Task: Customize the sidebar for the builder.
Action: Mouse moved to (1298, 93)
Screenshot: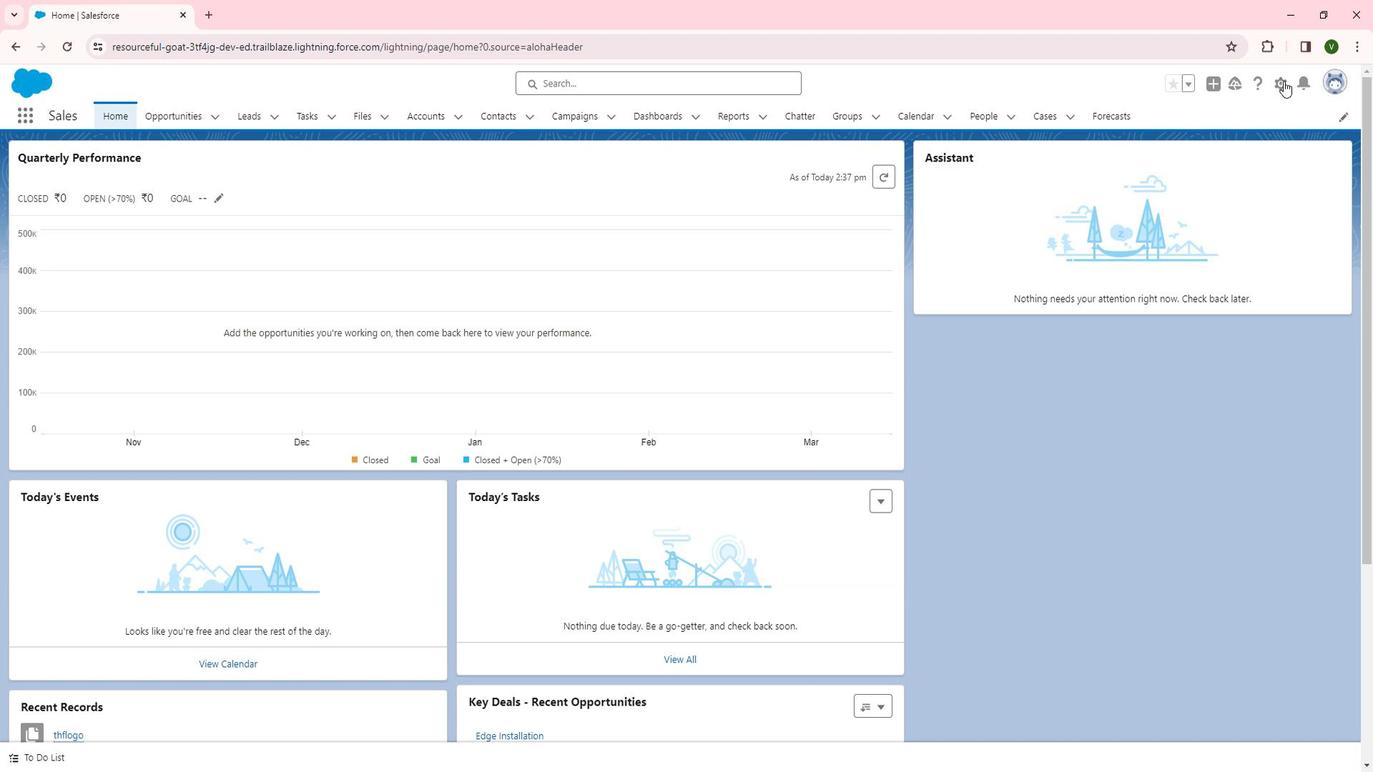 
Action: Mouse pressed left at (1298, 93)
Screenshot: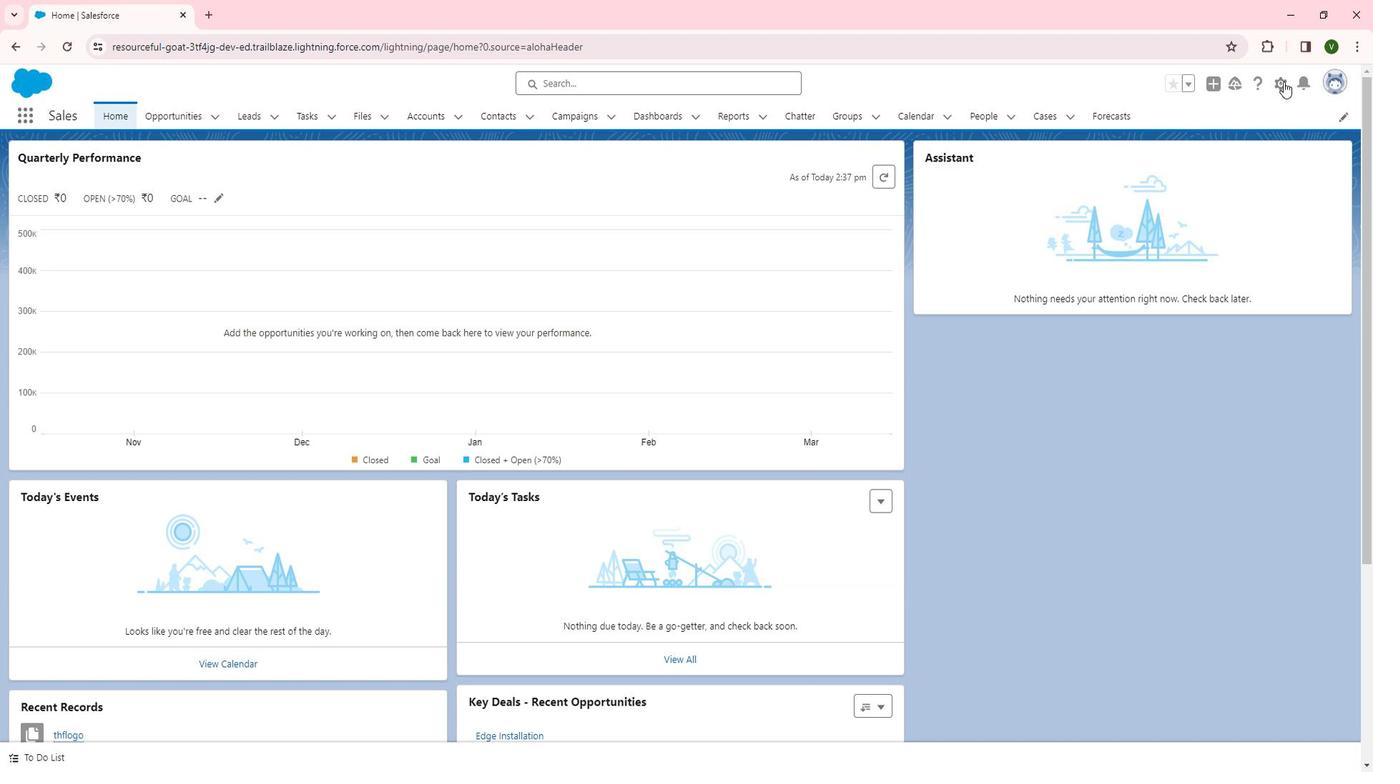 
Action: Mouse moved to (1255, 134)
Screenshot: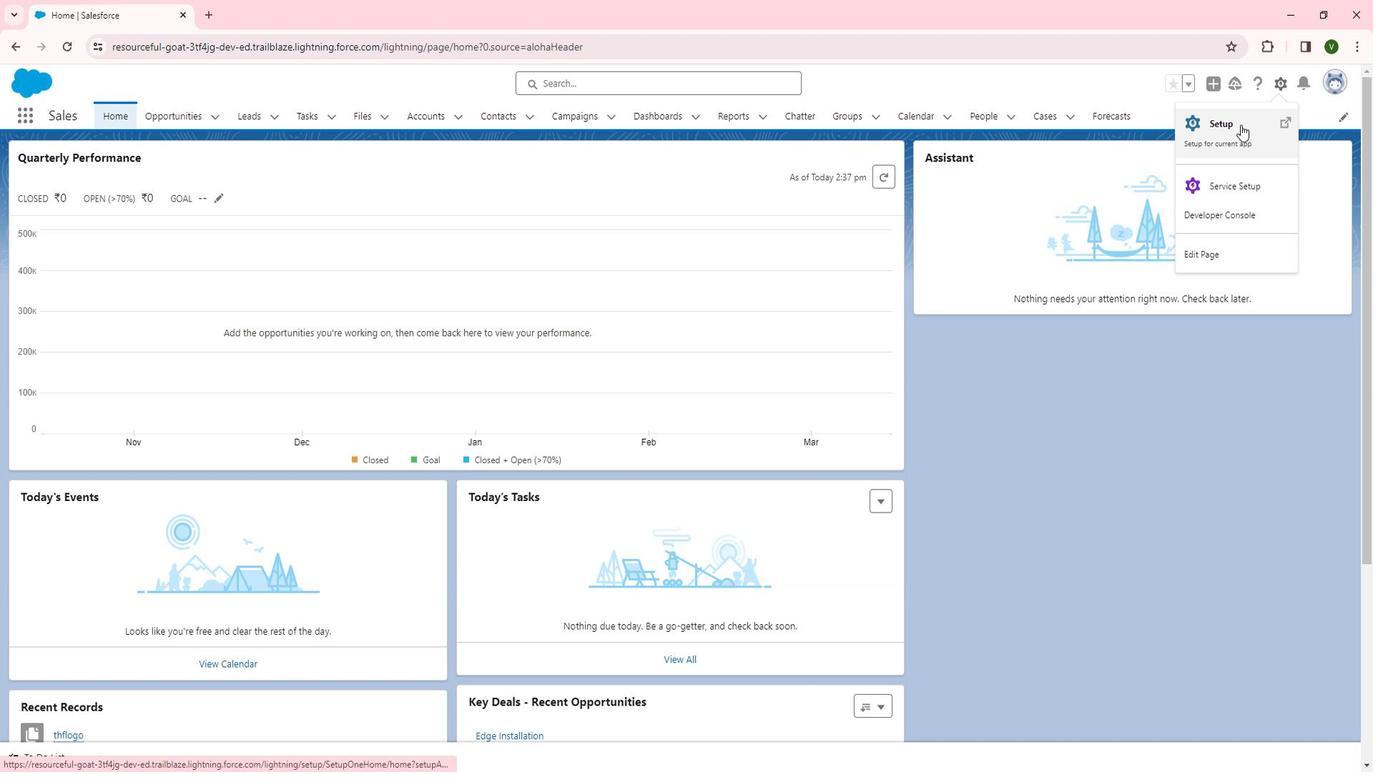 
Action: Mouse pressed left at (1255, 134)
Screenshot: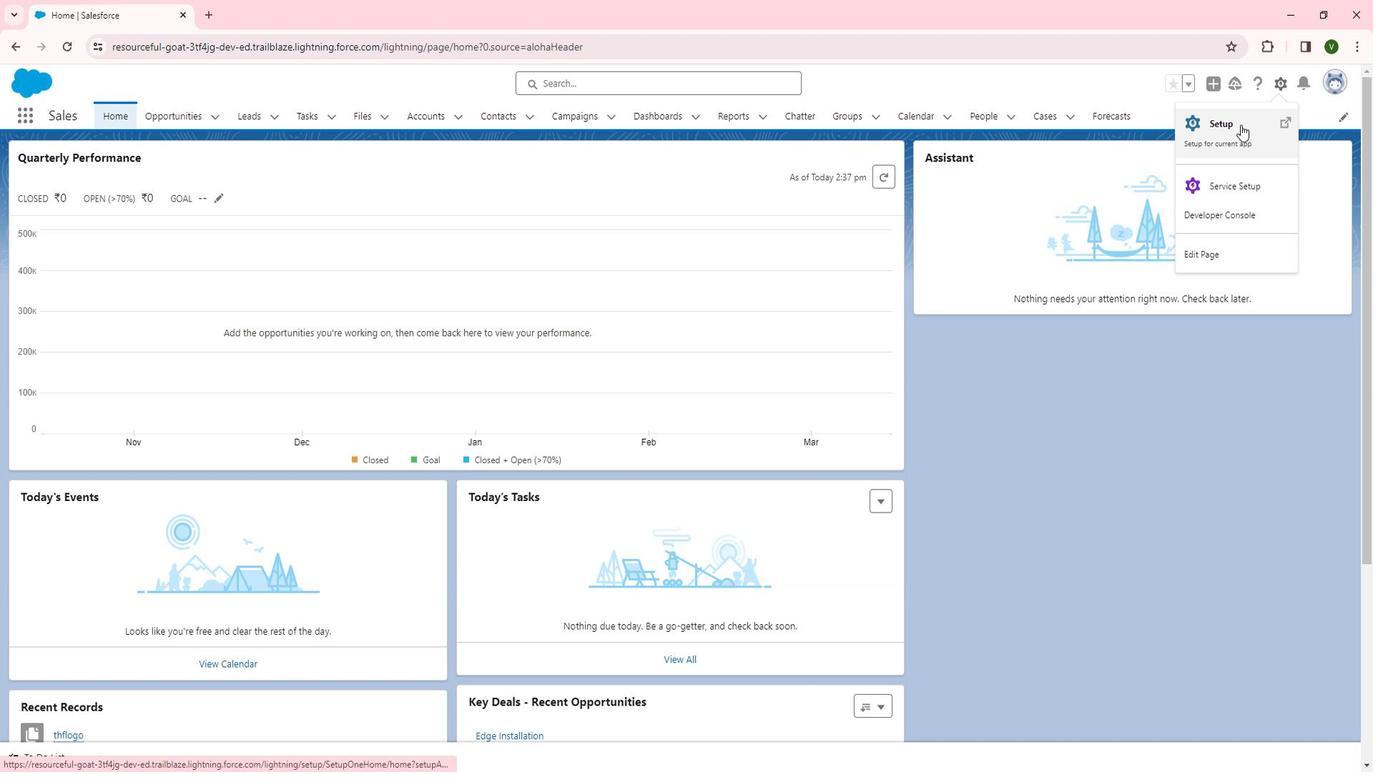 
Action: Mouse moved to (128, 459)
Screenshot: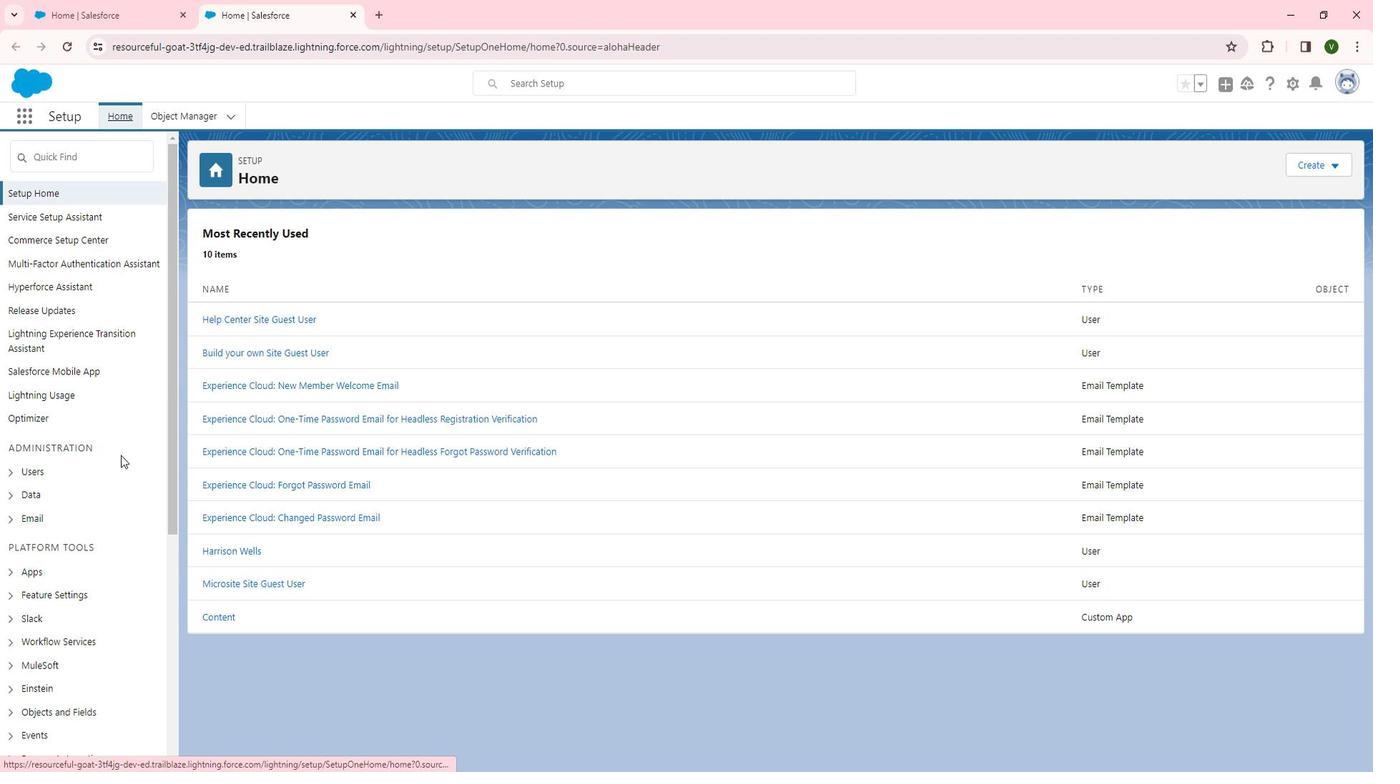 
Action: Mouse scrolled (128, 458) with delta (0, 0)
Screenshot: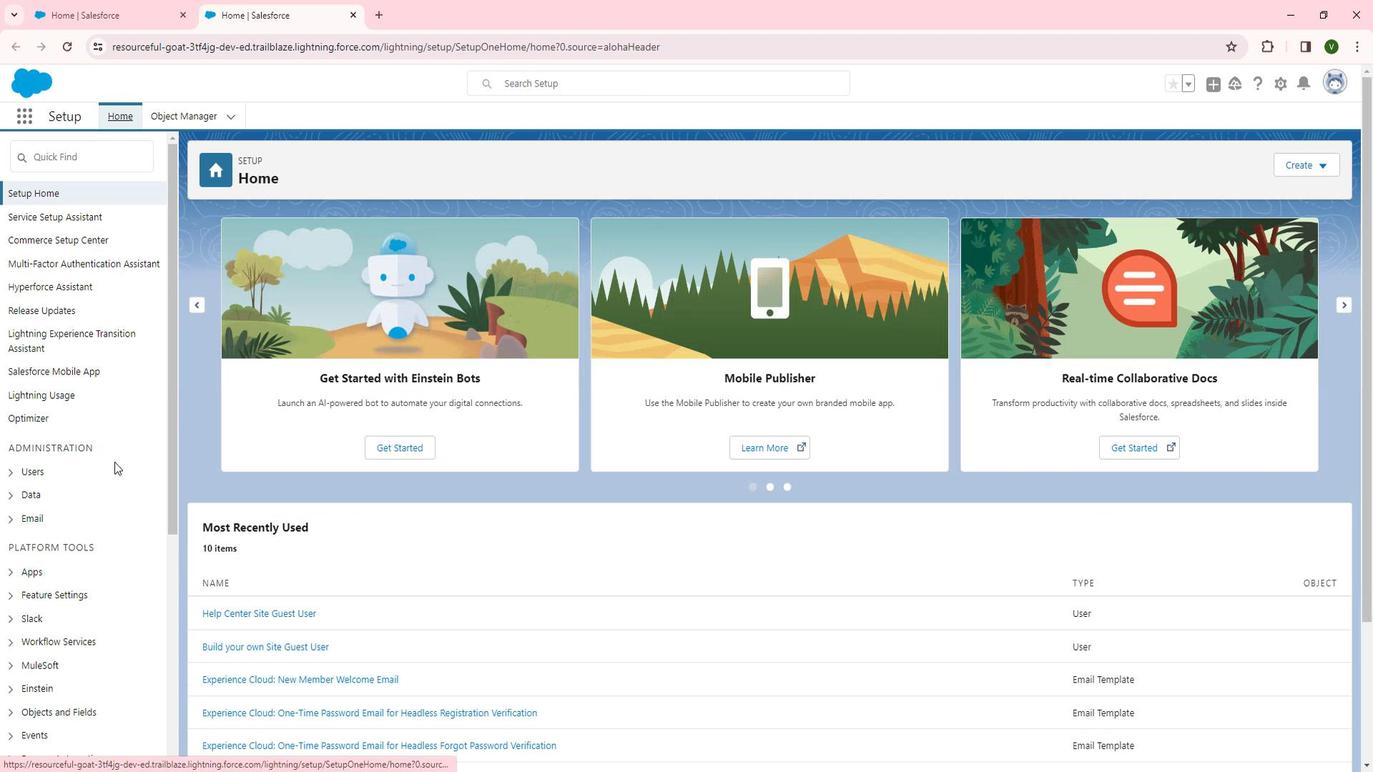 
Action: Mouse scrolled (128, 458) with delta (0, 0)
Screenshot: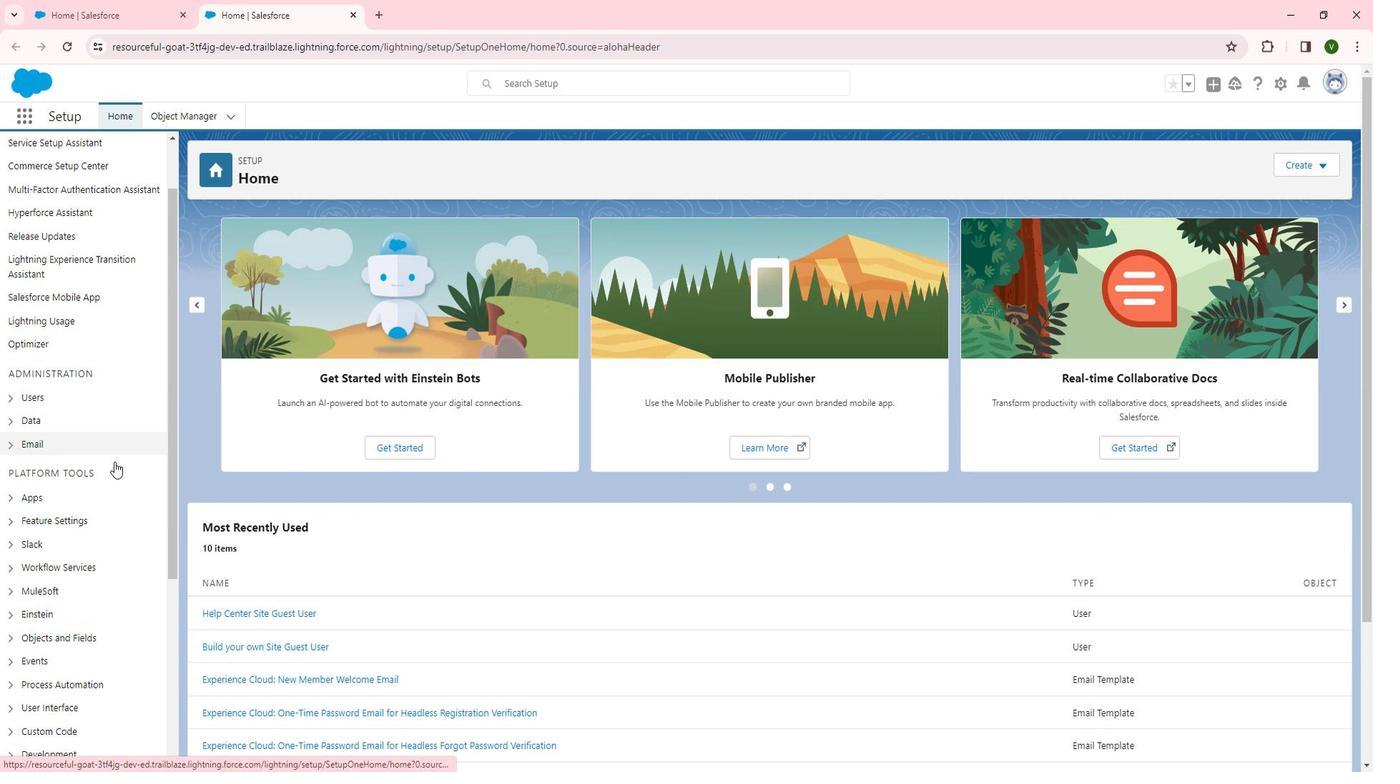 
Action: Mouse moved to (64, 443)
Screenshot: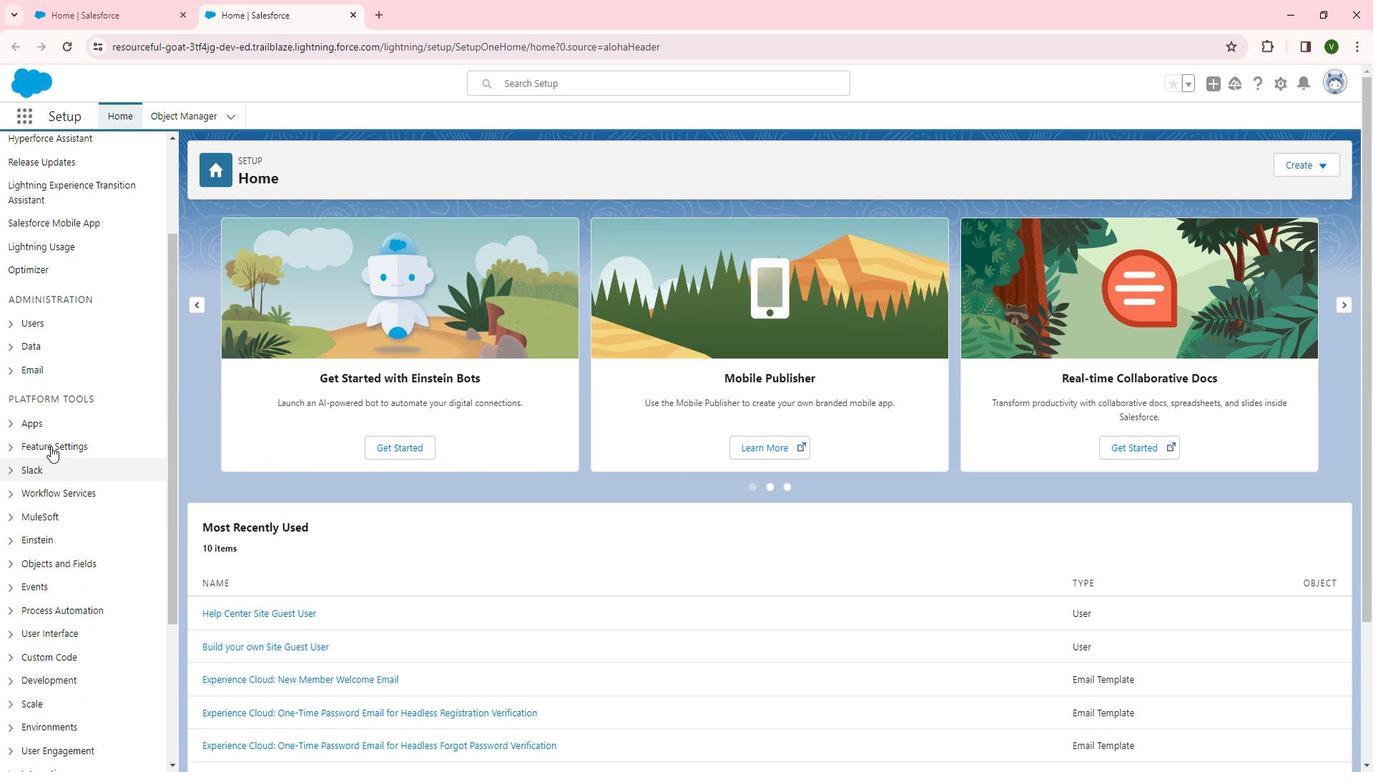 
Action: Mouse pressed left at (64, 443)
Screenshot: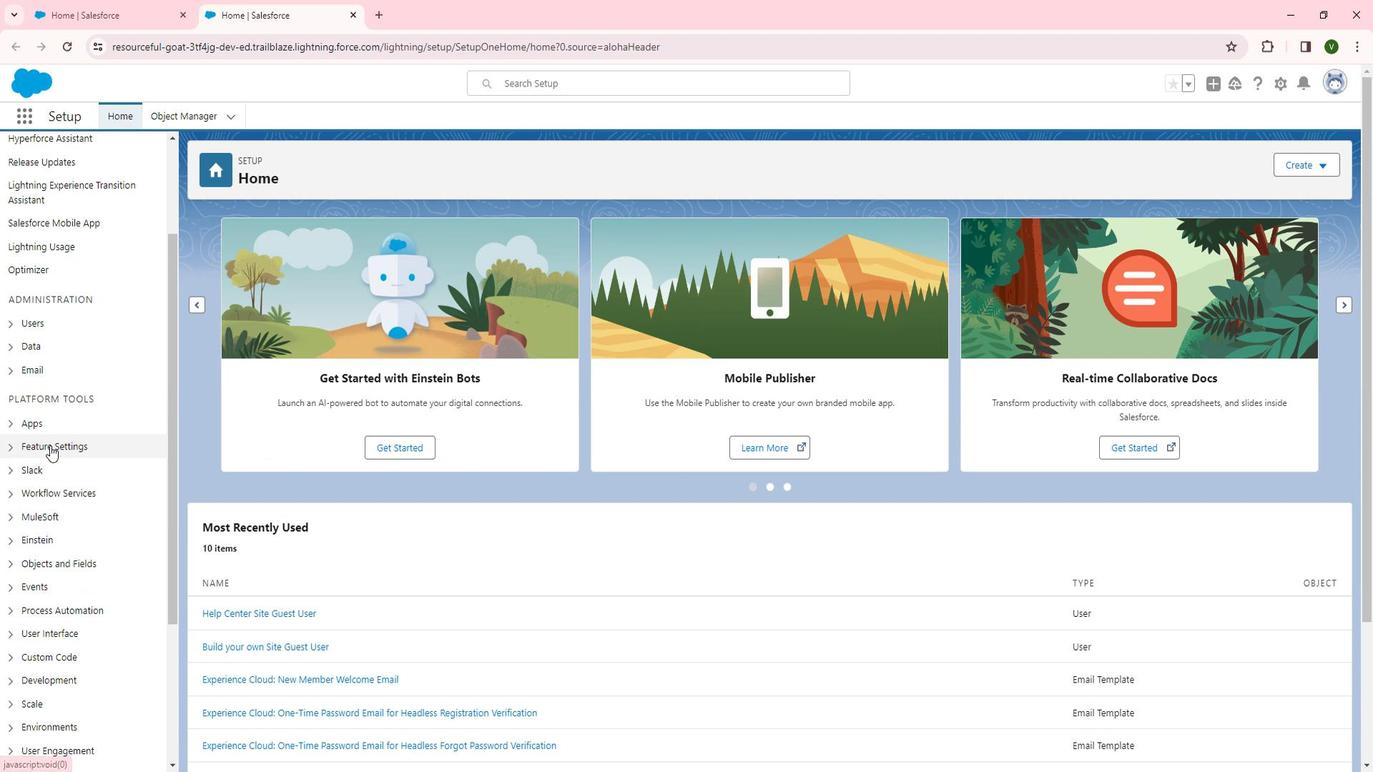 
Action: Mouse scrolled (64, 442) with delta (0, 0)
Screenshot: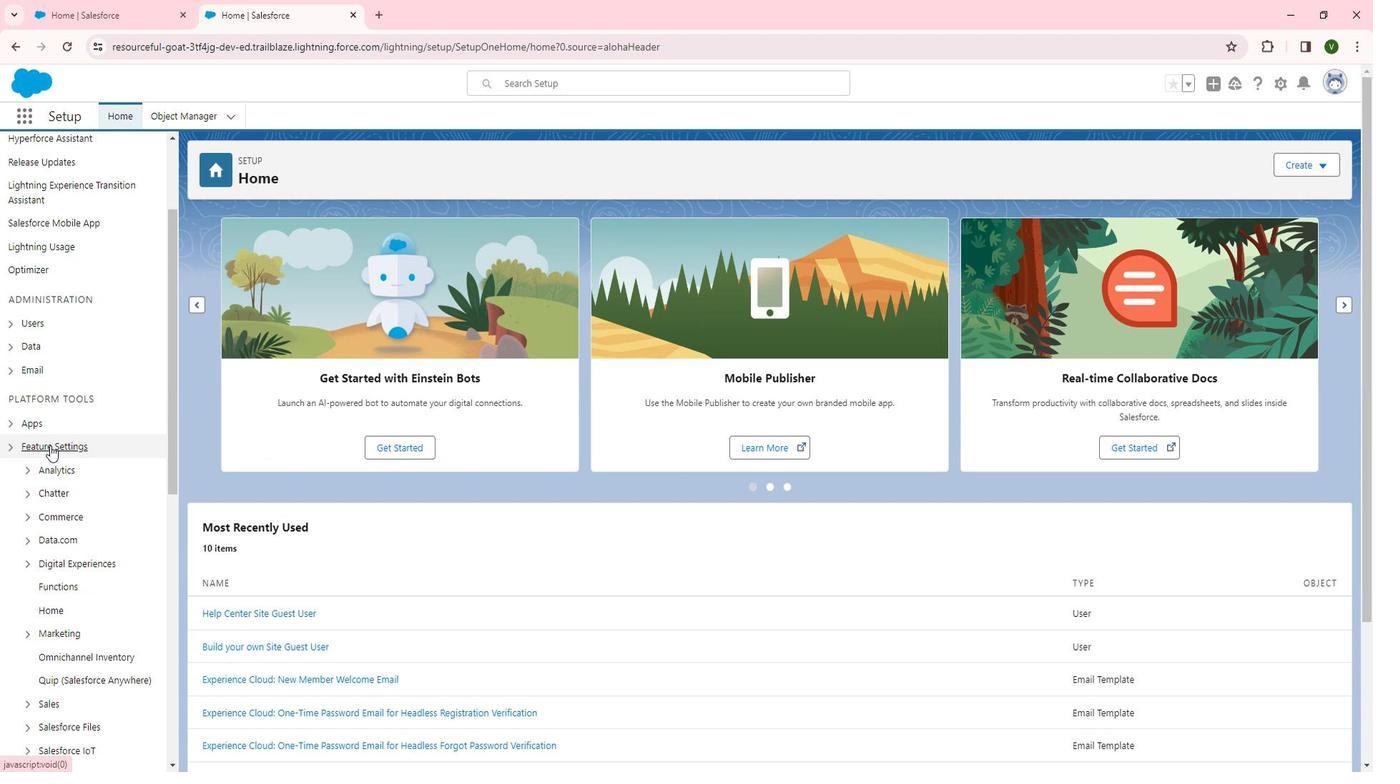 
Action: Mouse scrolled (64, 442) with delta (0, 0)
Screenshot: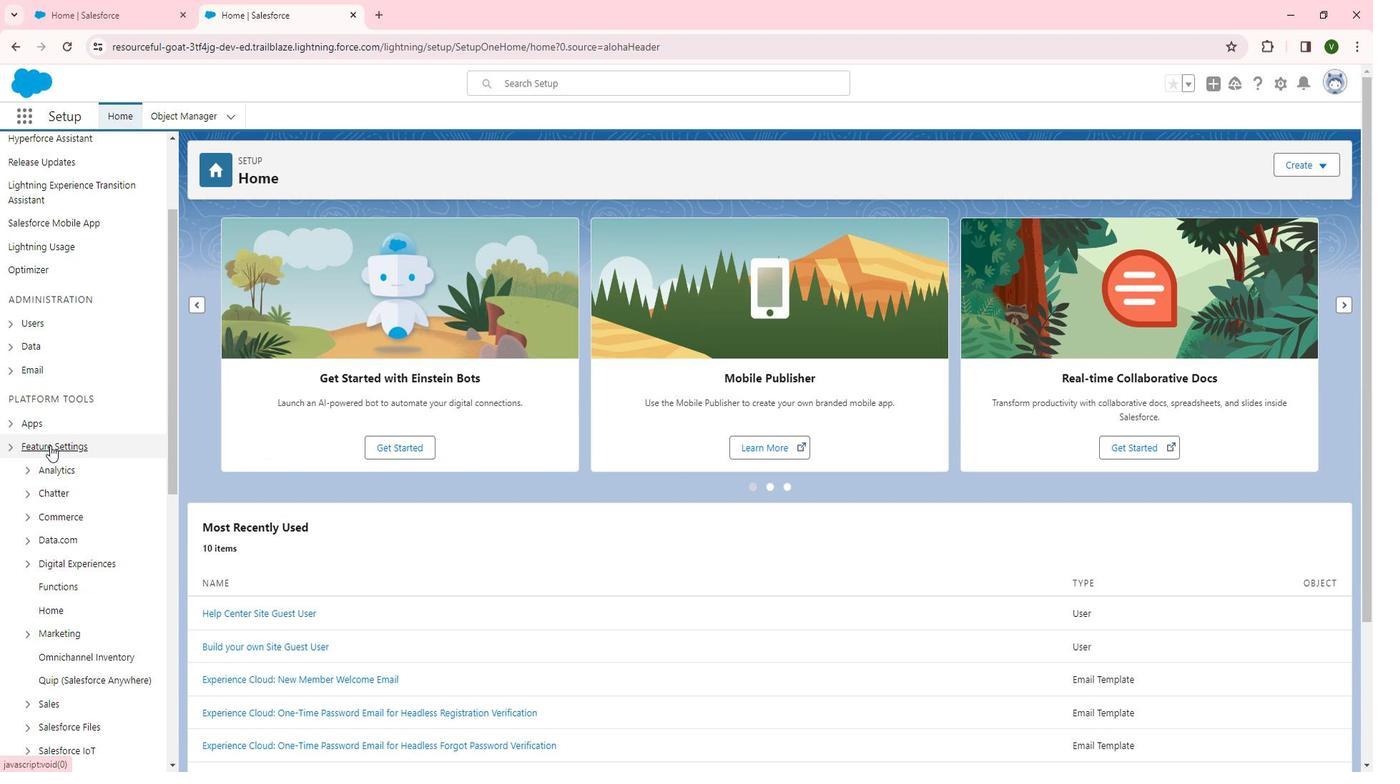 
Action: Mouse moved to (100, 411)
Screenshot: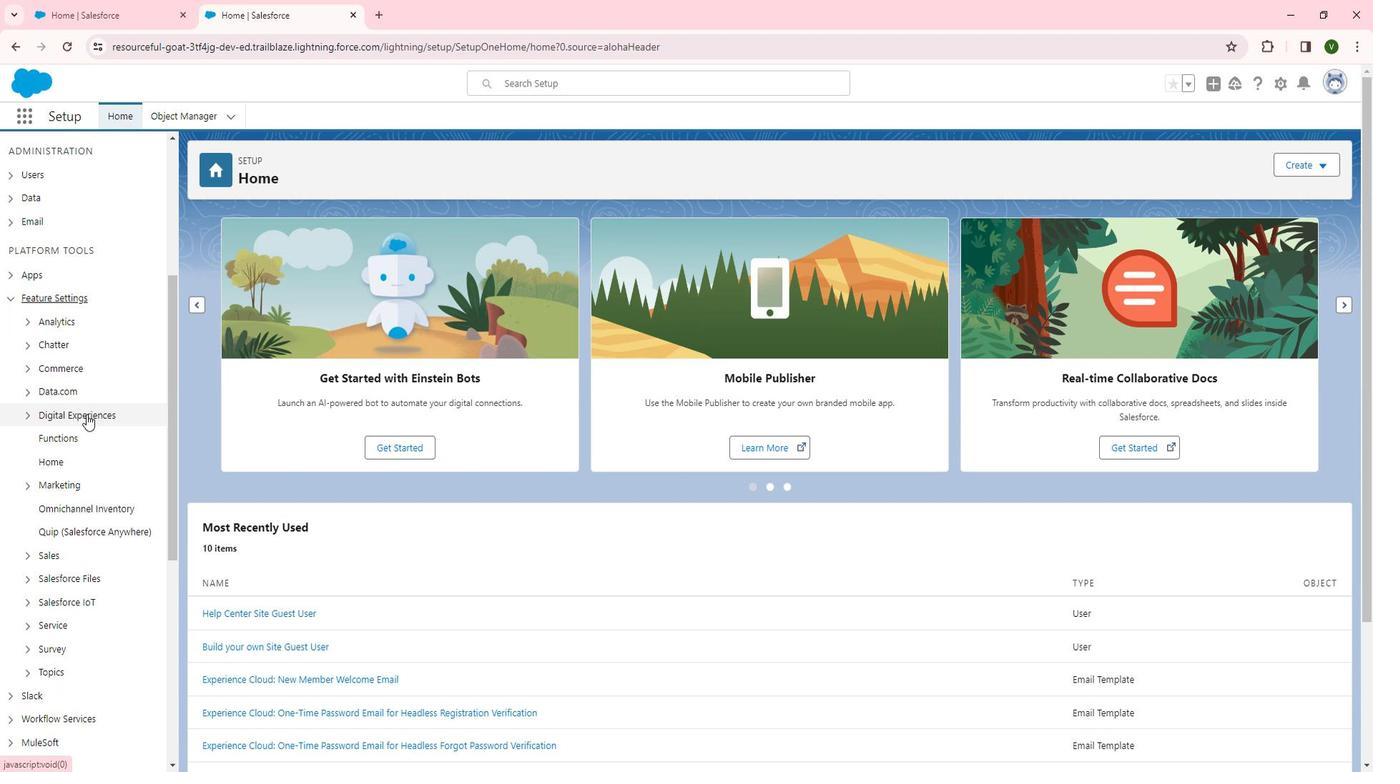 
Action: Mouse pressed left at (100, 411)
Screenshot: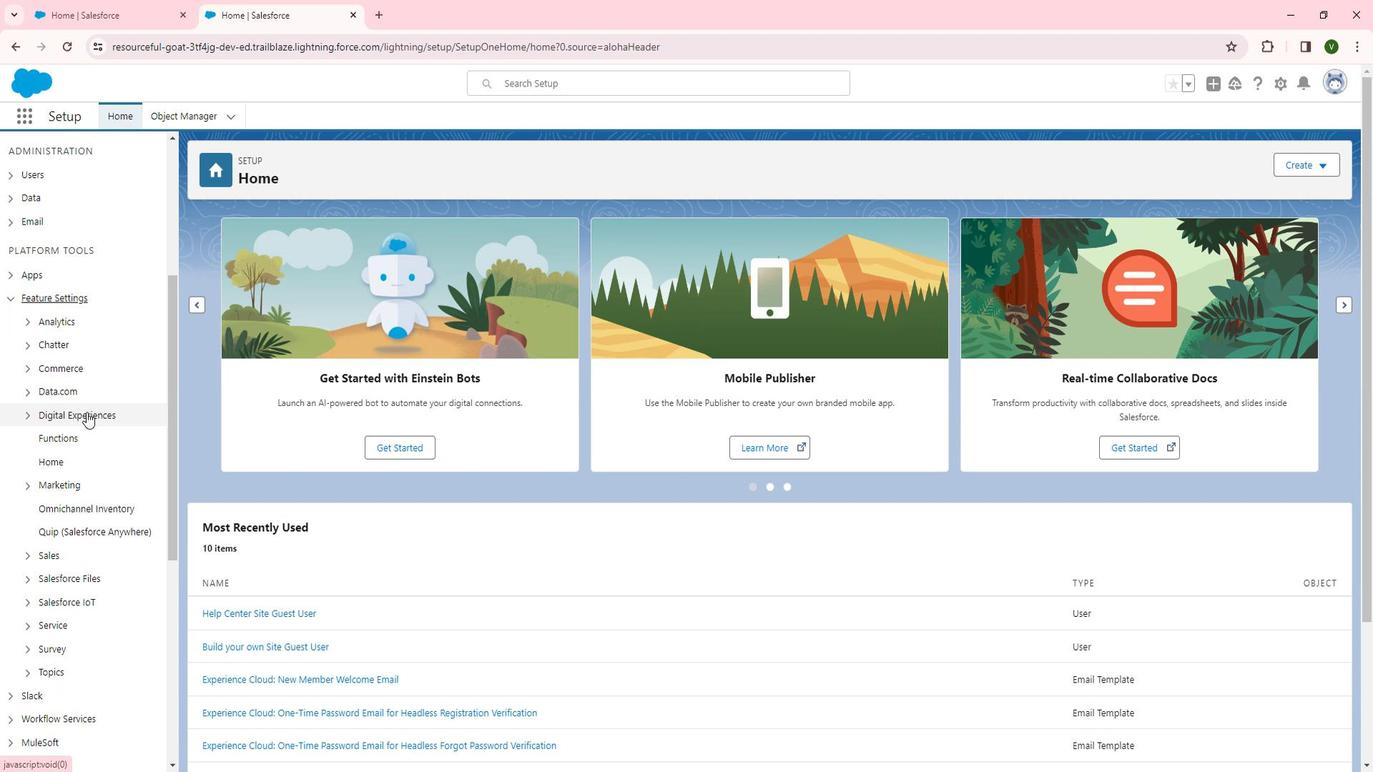 
Action: Mouse moved to (86, 436)
Screenshot: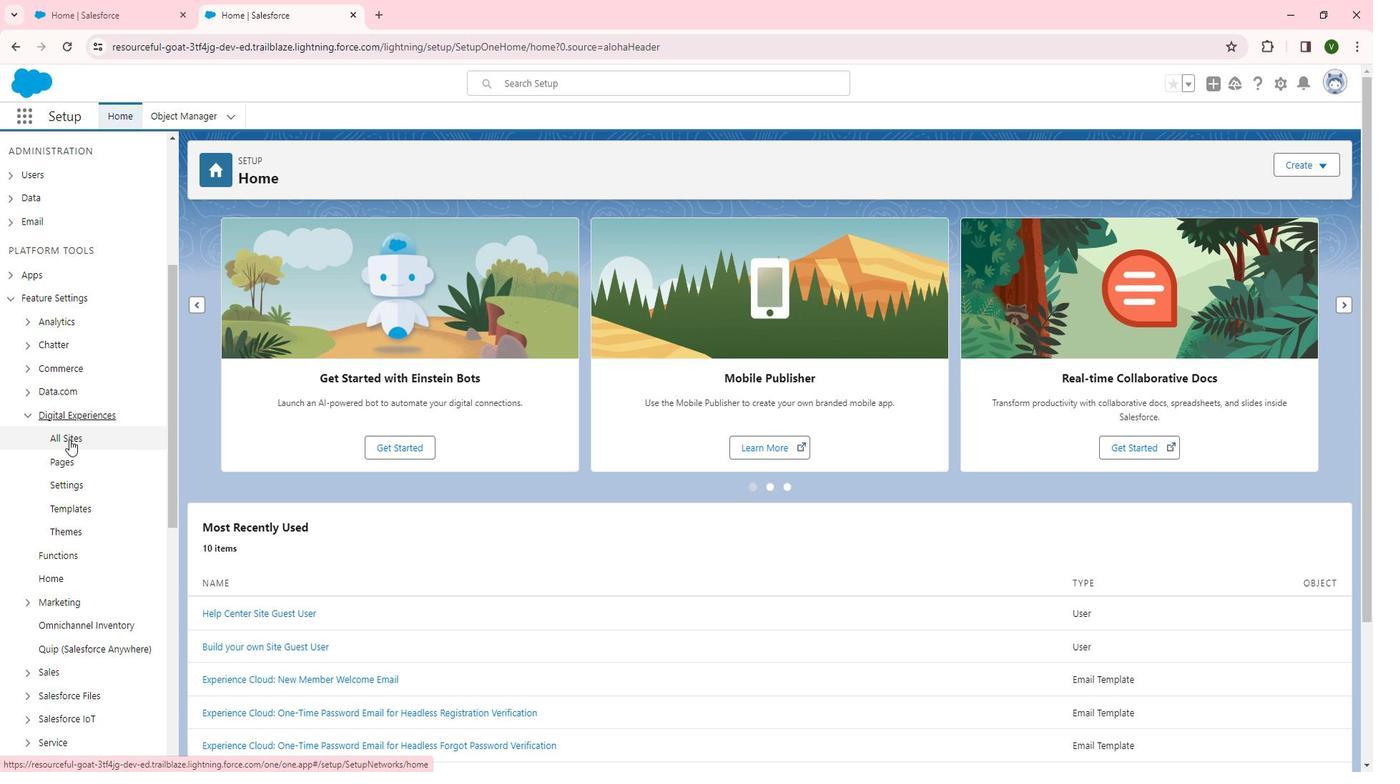 
Action: Mouse pressed left at (86, 436)
Screenshot: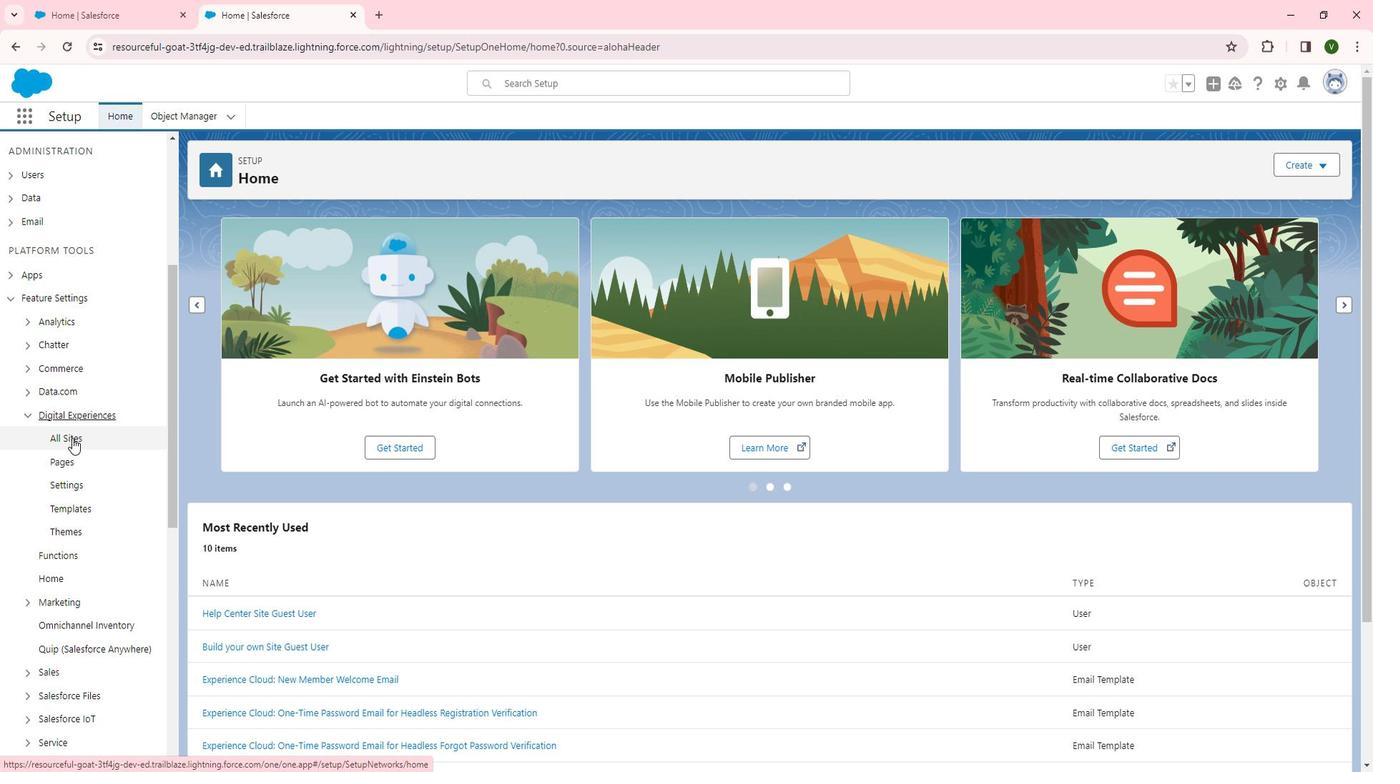 
Action: Mouse moved to (235, 378)
Screenshot: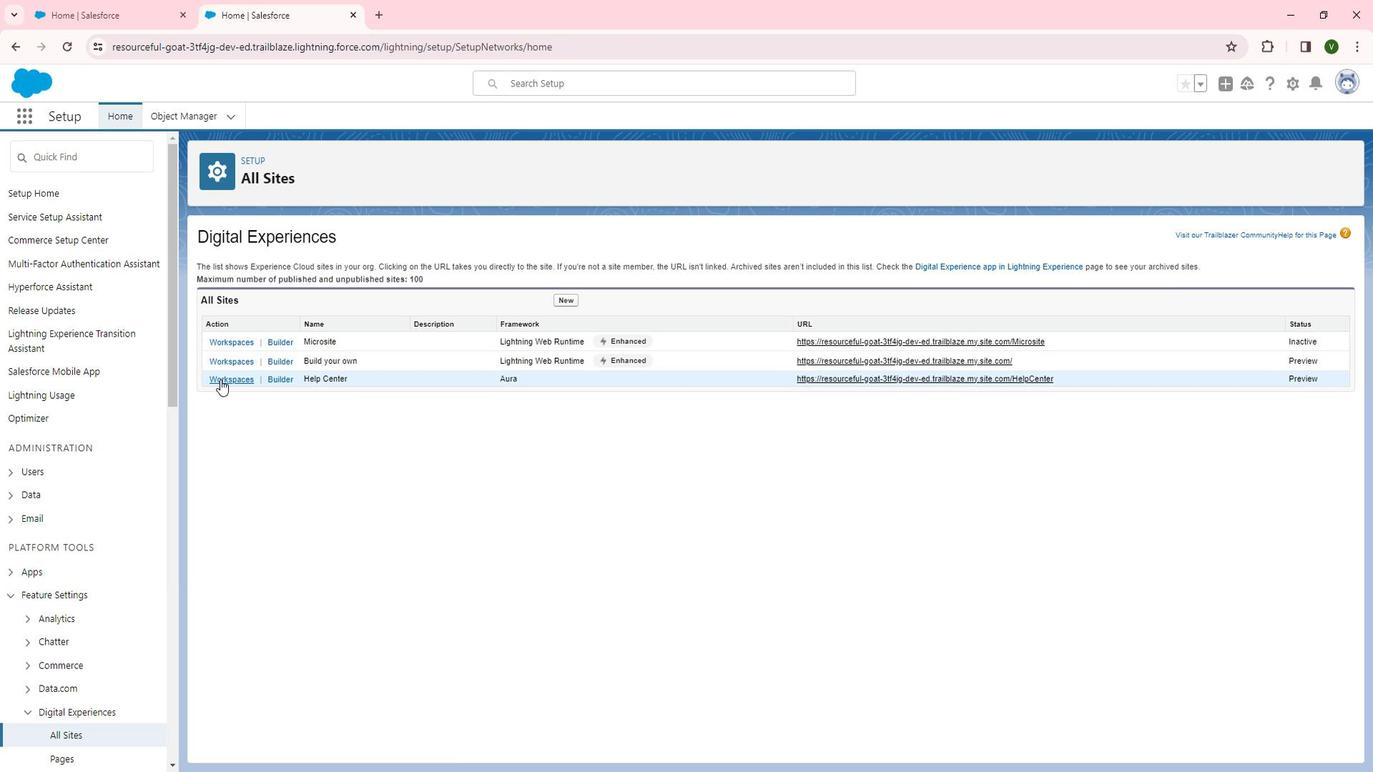 
Action: Mouse pressed left at (235, 378)
Screenshot: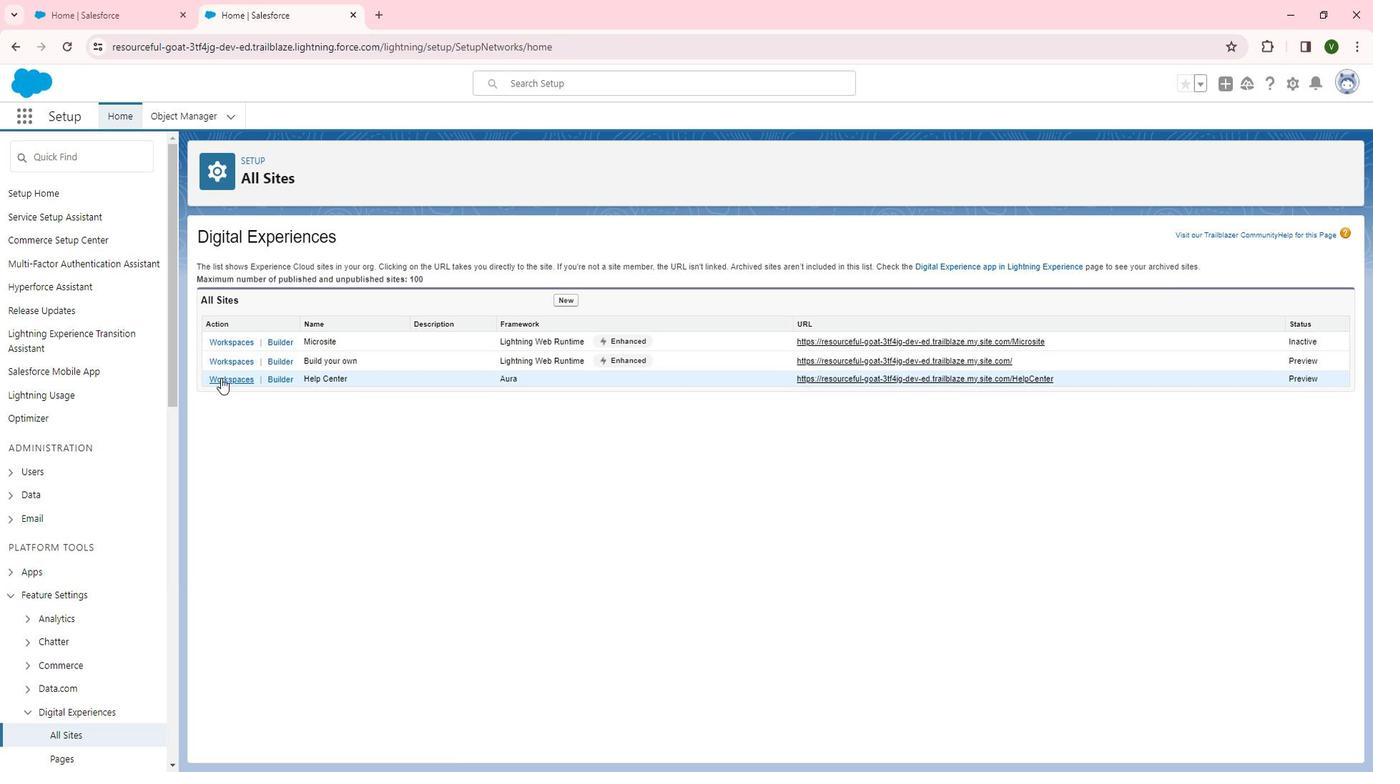 
Action: Mouse moved to (213, 345)
Screenshot: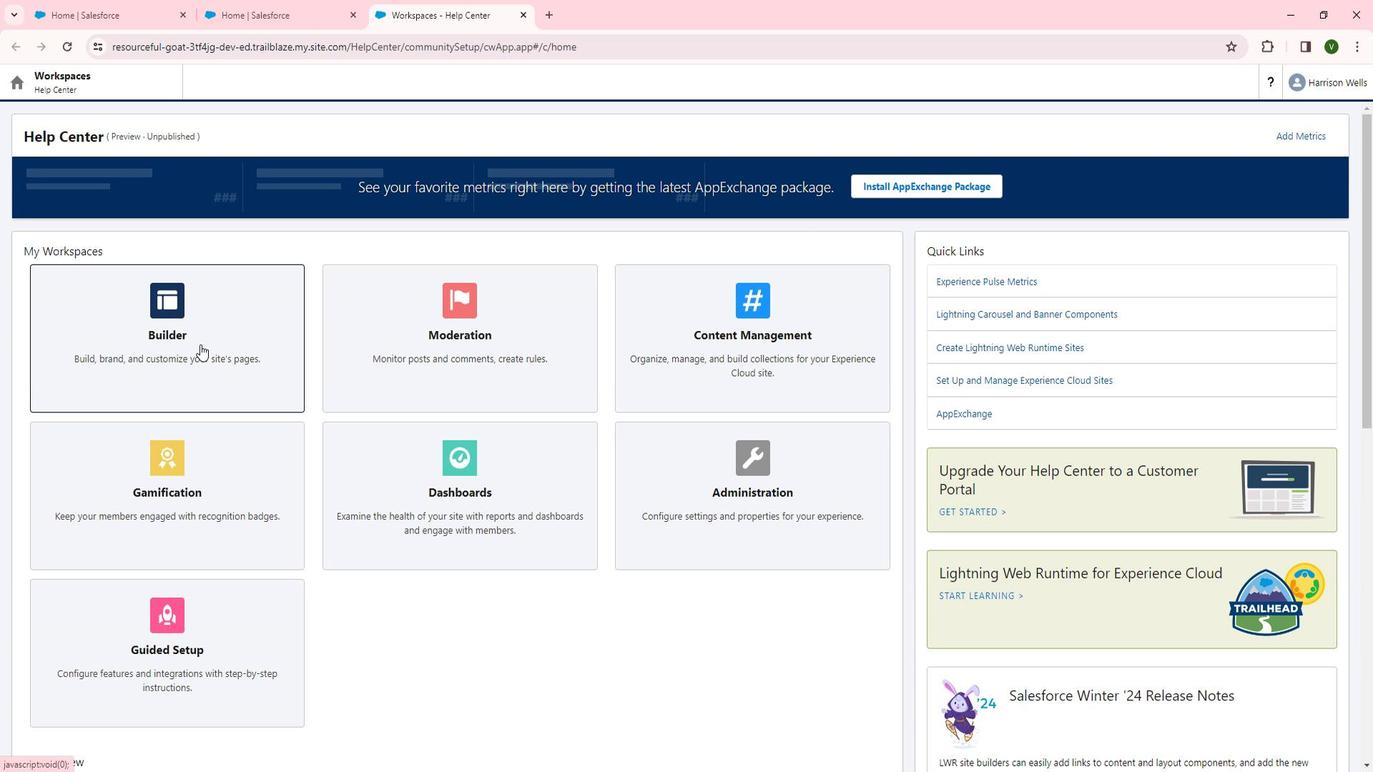 
Action: Mouse pressed left at (213, 345)
Screenshot: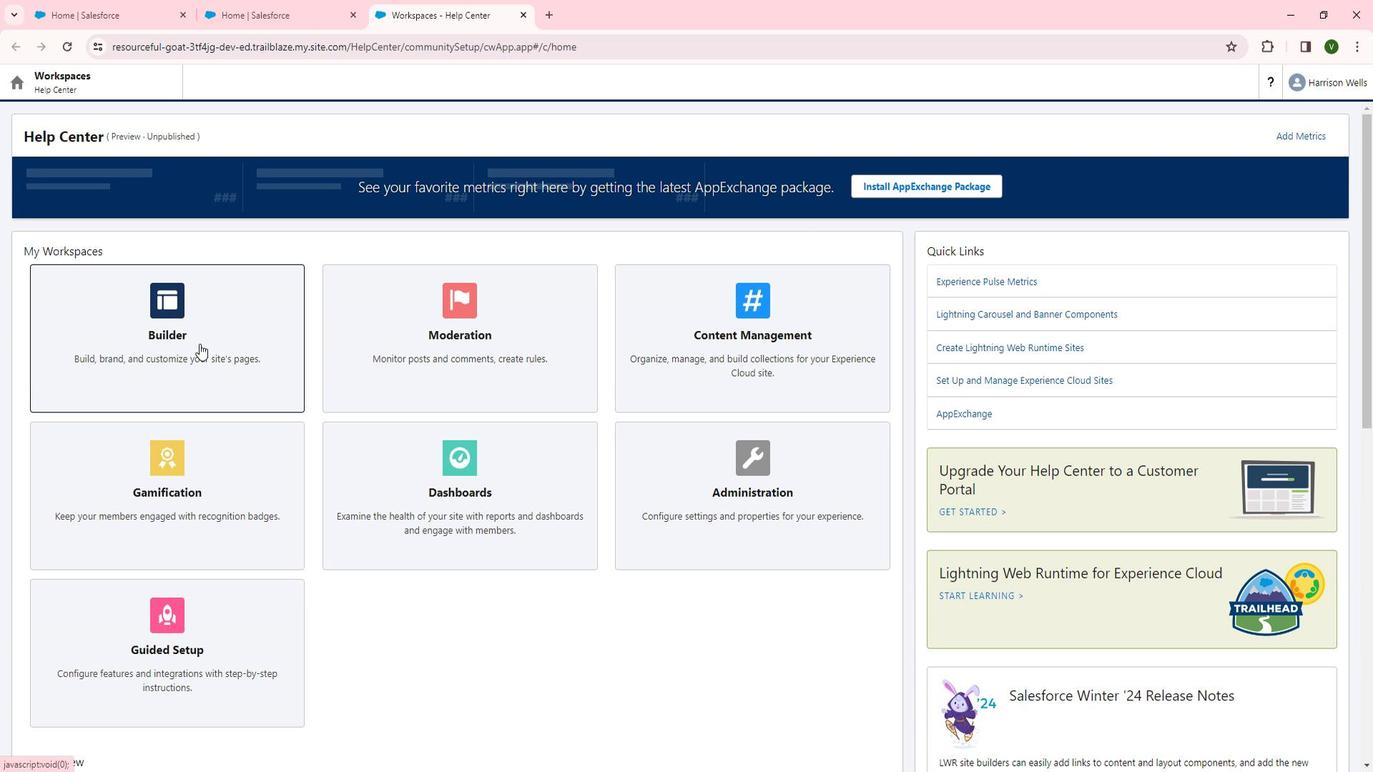 
Action: Mouse moved to (39, 219)
Screenshot: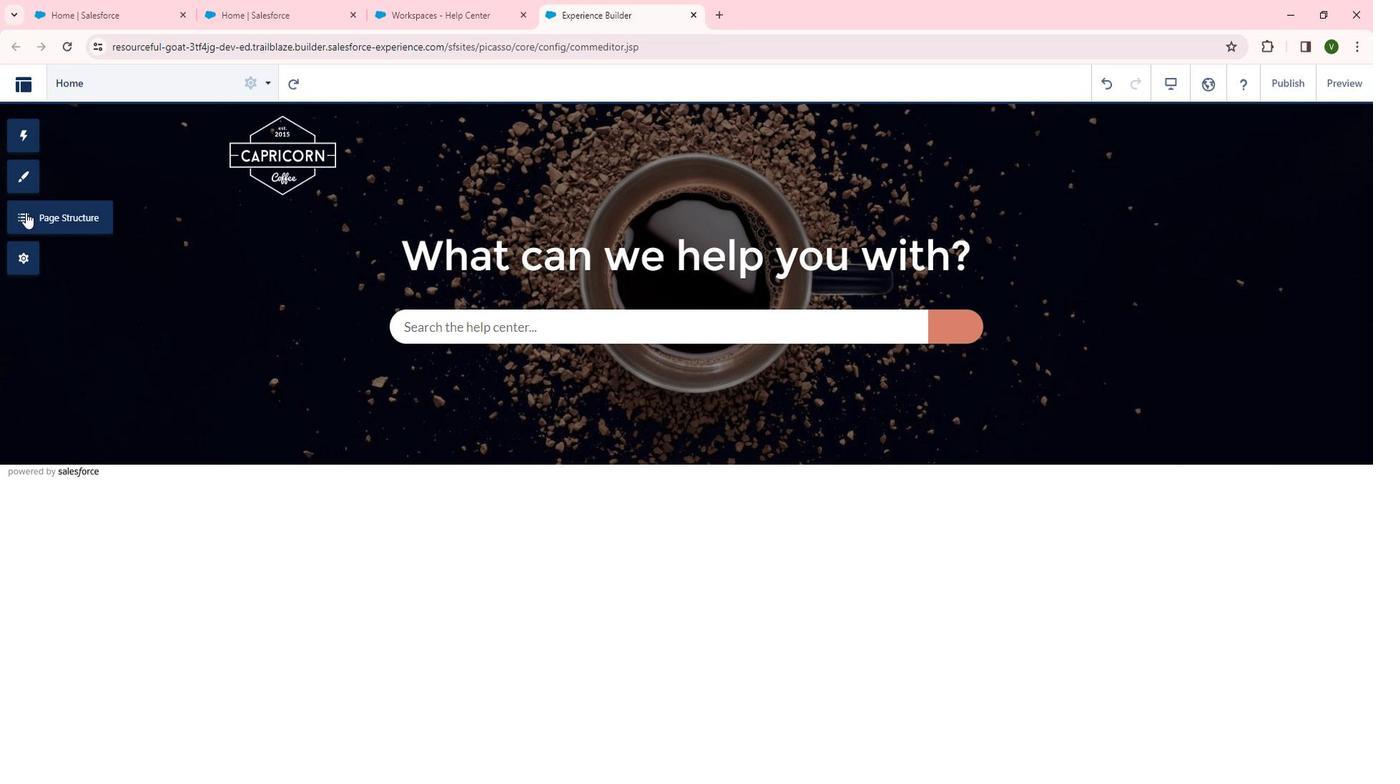 
Action: Mouse pressed left at (39, 219)
Screenshot: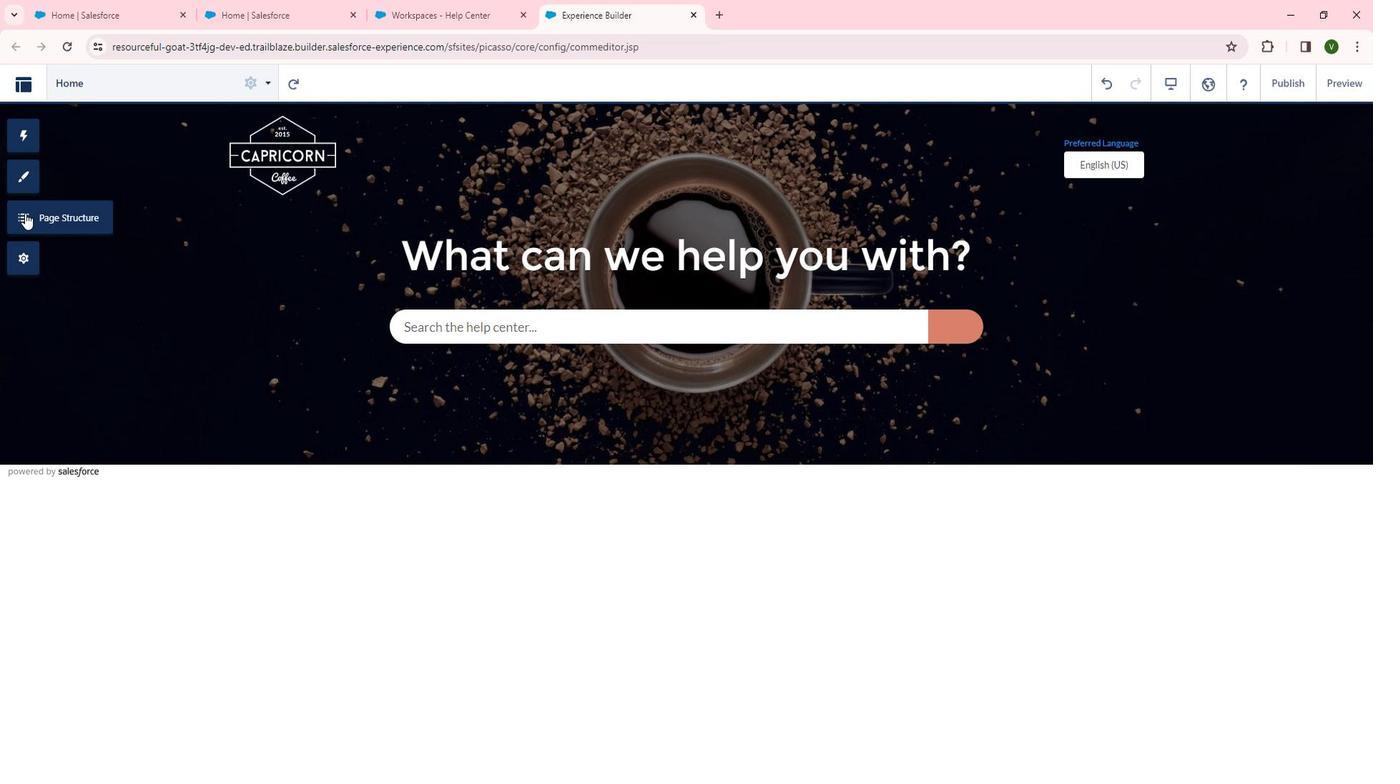 
Action: Mouse moved to (160, 467)
Screenshot: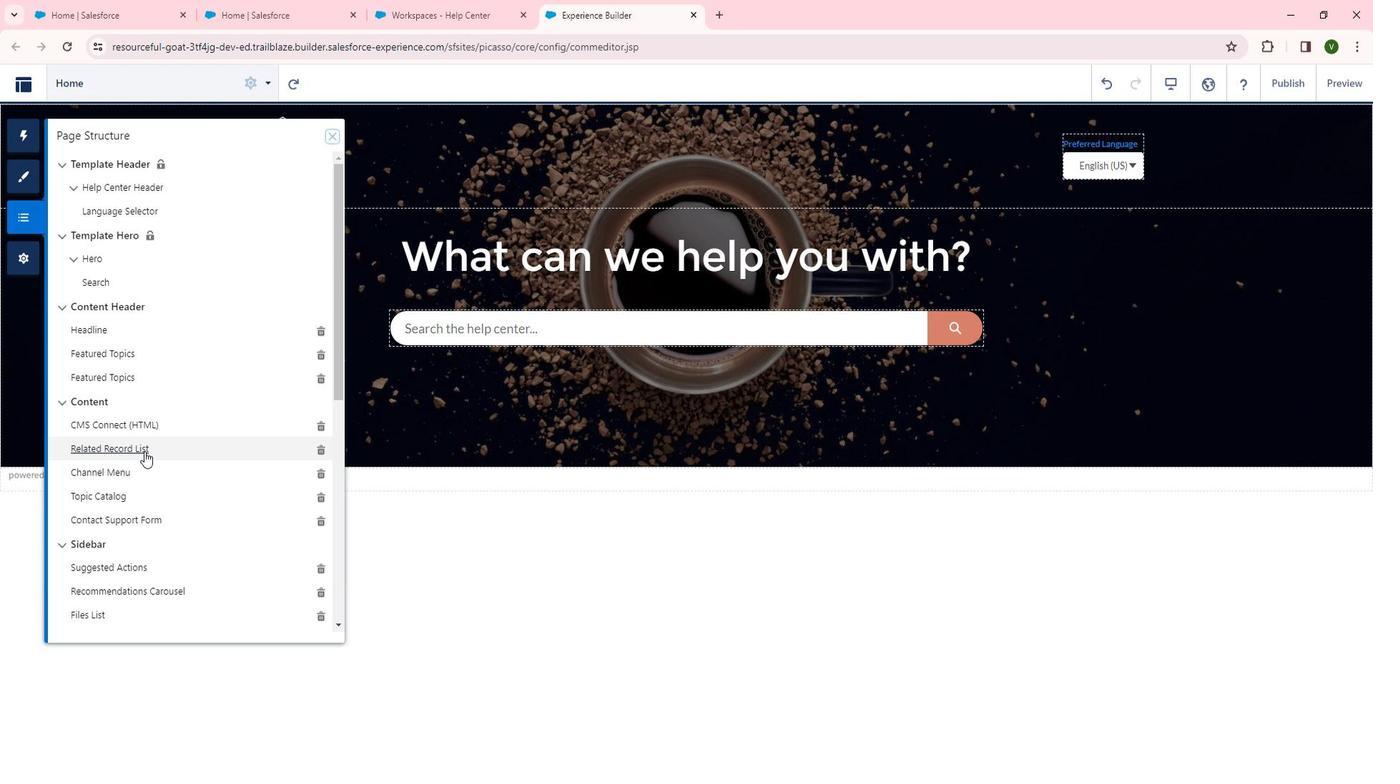 
Action: Mouse scrolled (160, 466) with delta (0, 0)
Screenshot: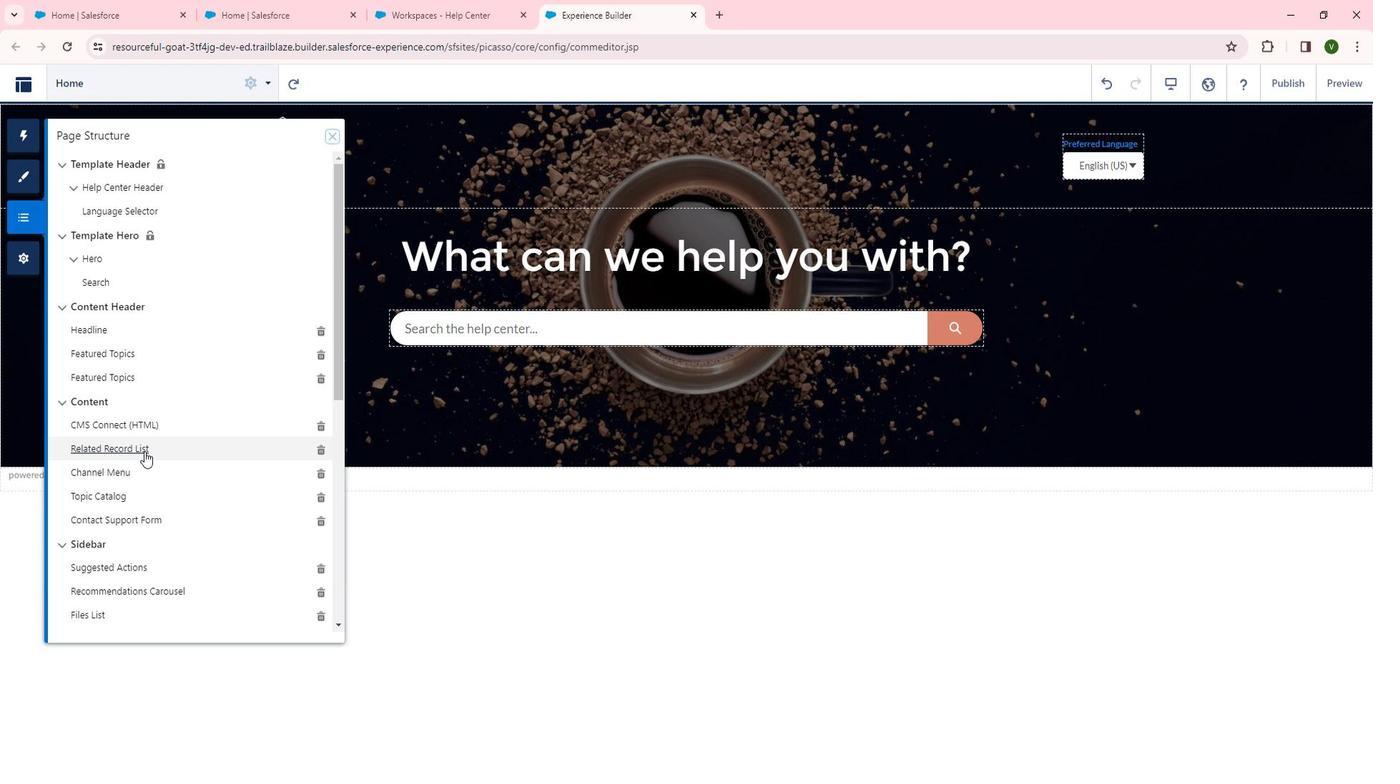 
Action: Mouse moved to (160, 469)
Screenshot: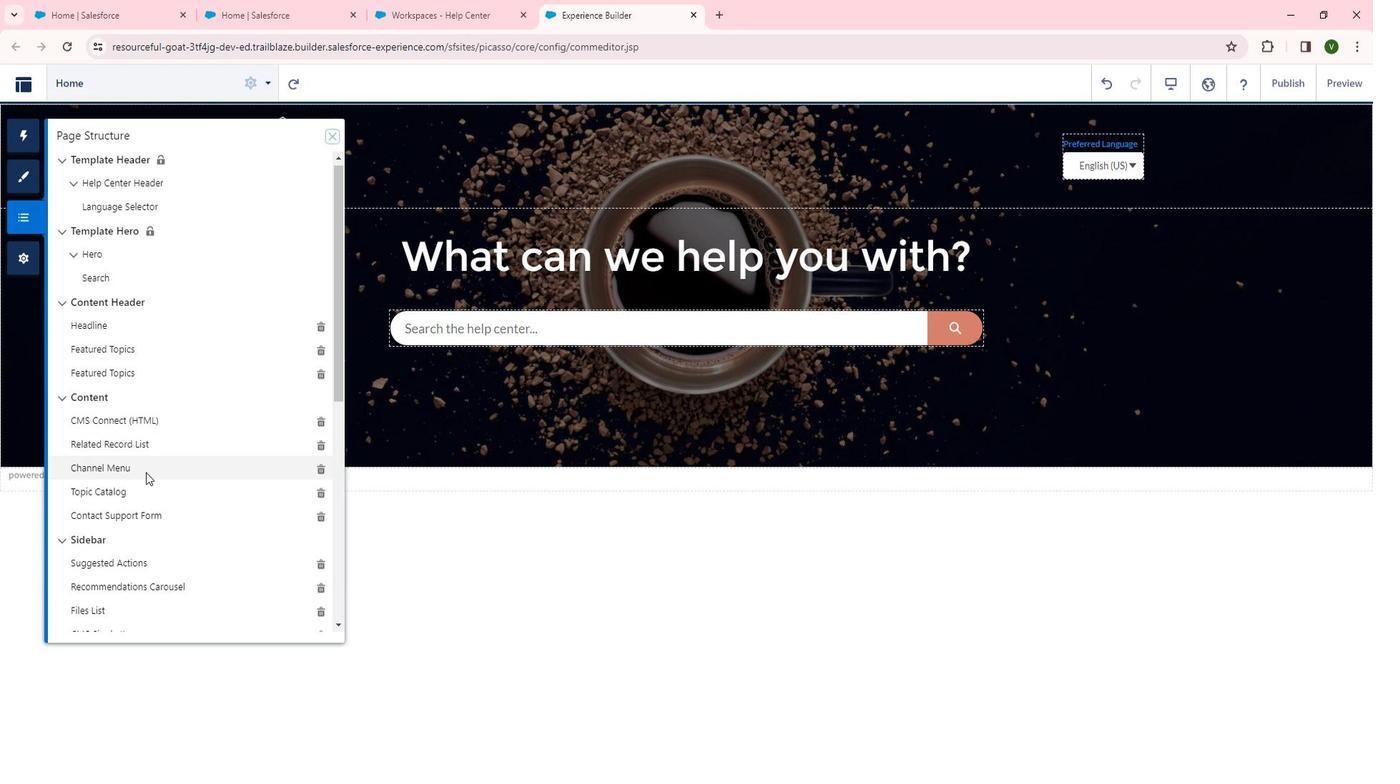 
Action: Mouse scrolled (160, 468) with delta (0, 0)
Screenshot: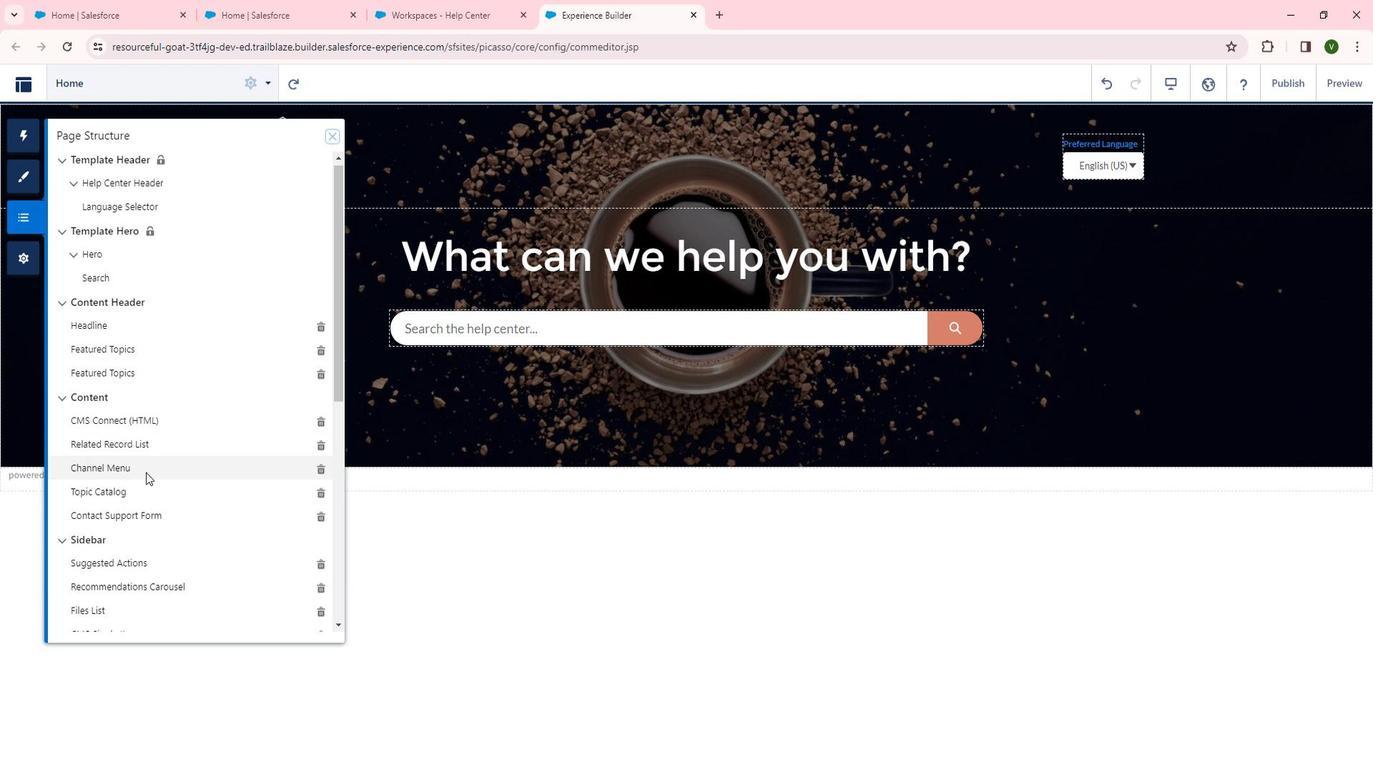 
Action: Mouse moved to (96, 463)
Screenshot: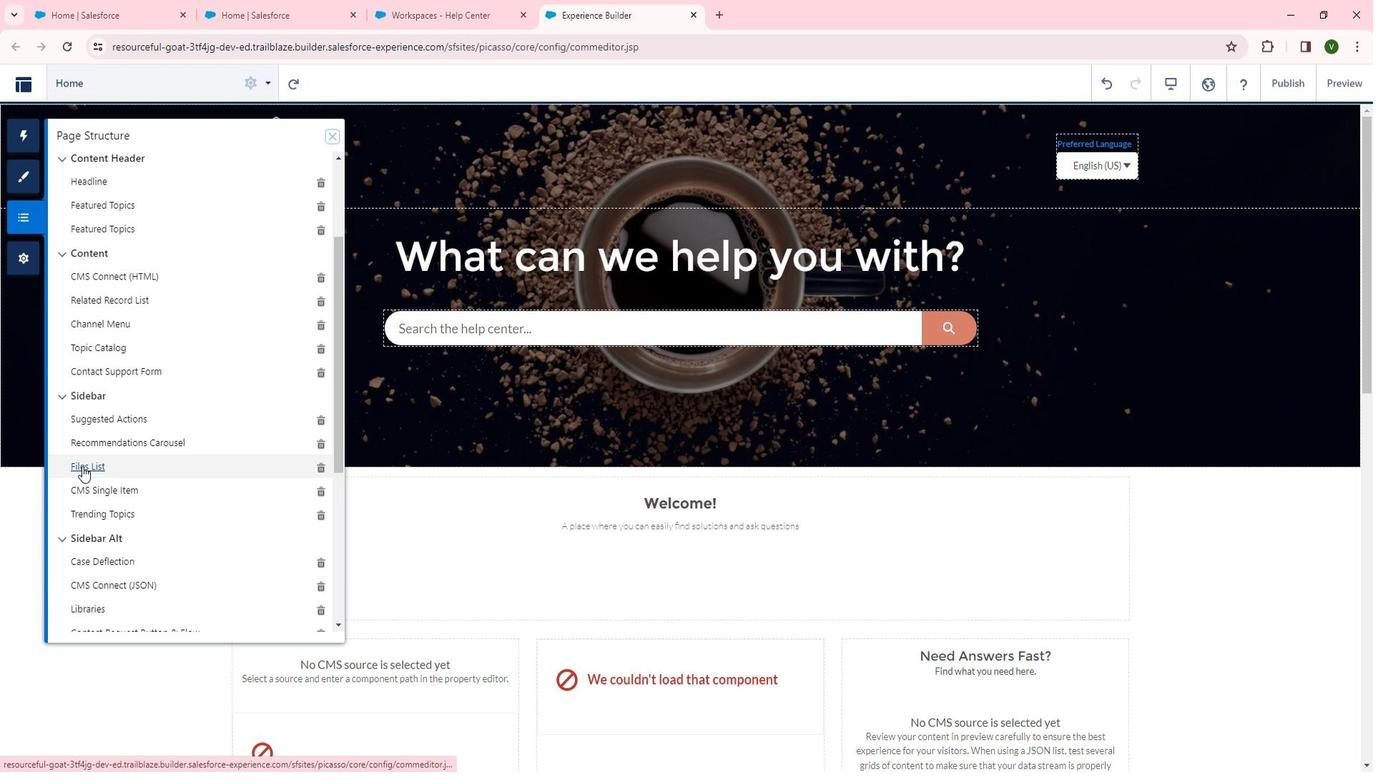 
Action: Mouse pressed left at (96, 463)
Screenshot: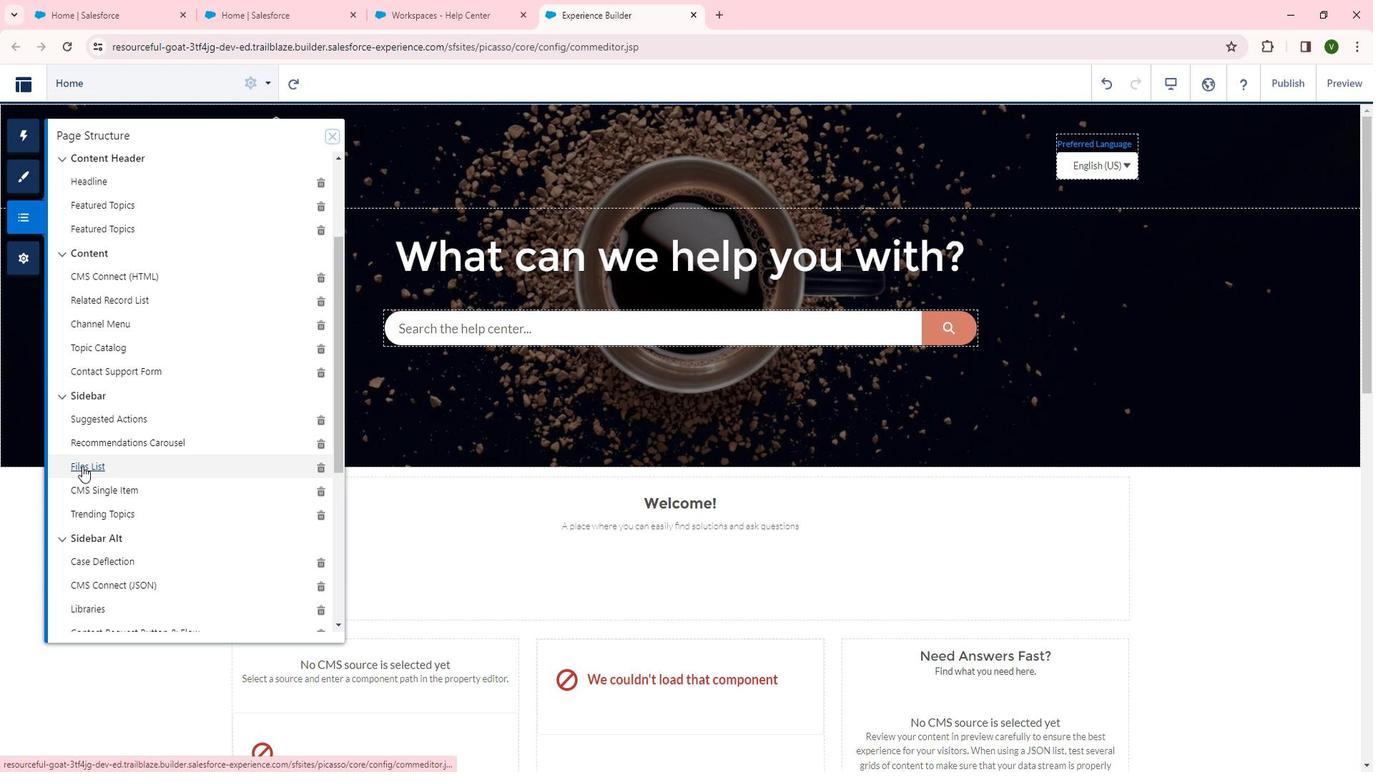 
Action: Mouse moved to (125, 448)
Screenshot: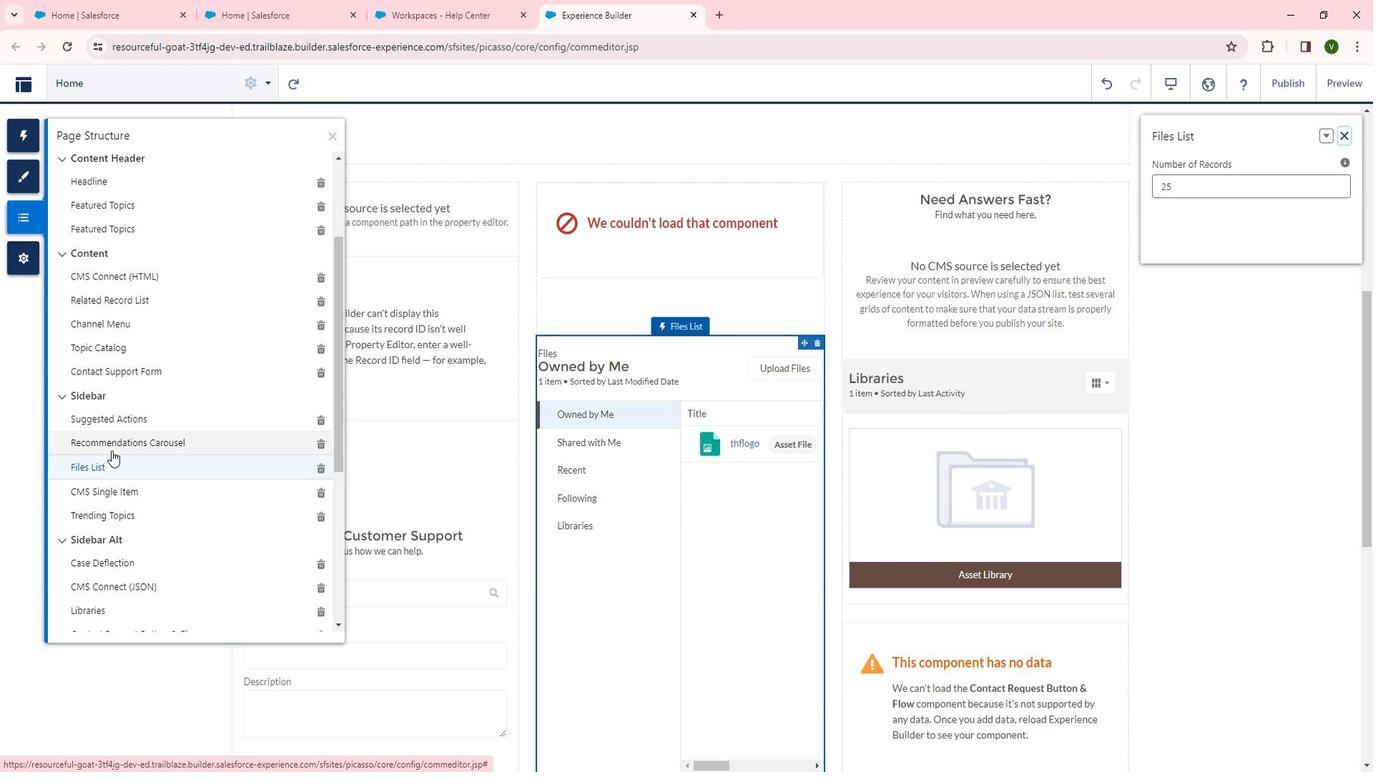 
